 Task: Add a condition where "Hours since last SLA breach Less than Twenty-two" in pending tickets.
Action: Mouse moved to (74, 365)
Screenshot: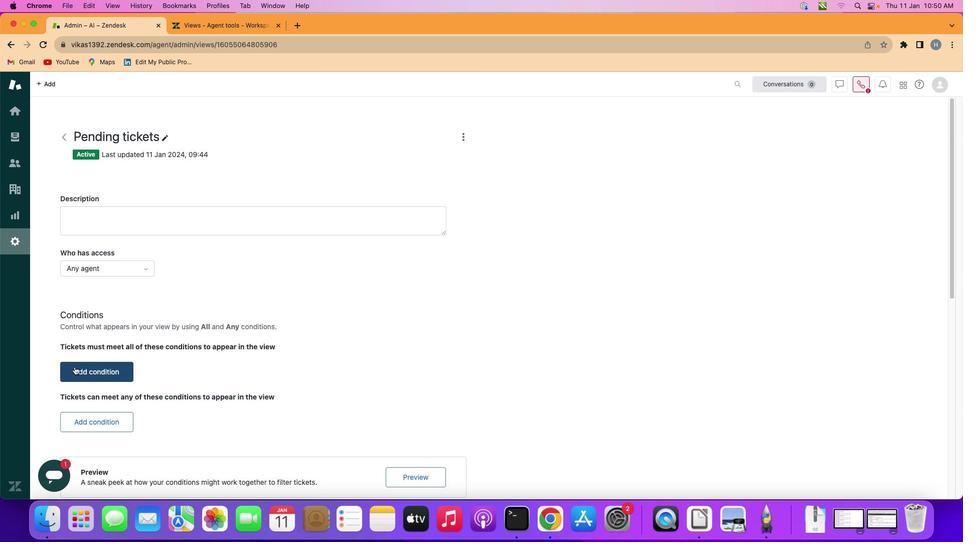 
Action: Mouse pressed left at (74, 365)
Screenshot: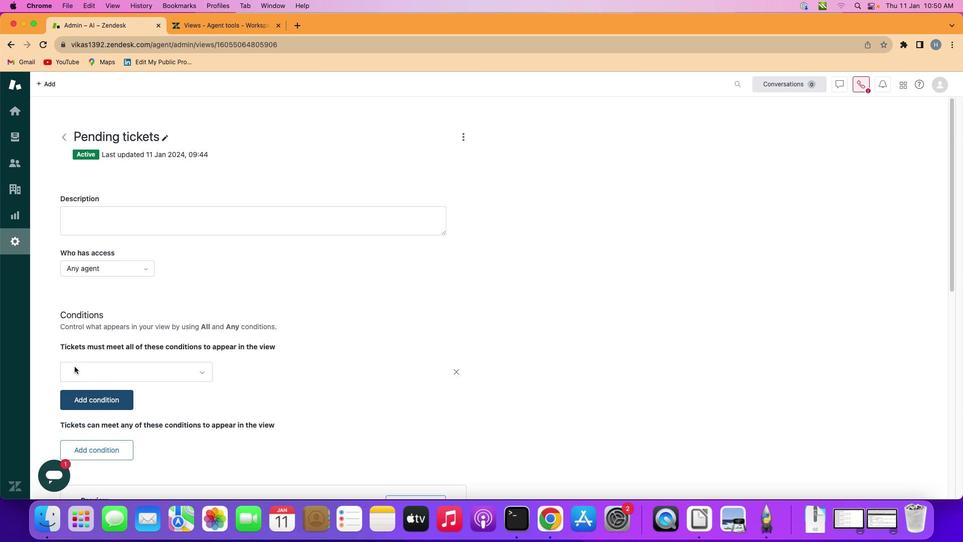 
Action: Mouse moved to (149, 370)
Screenshot: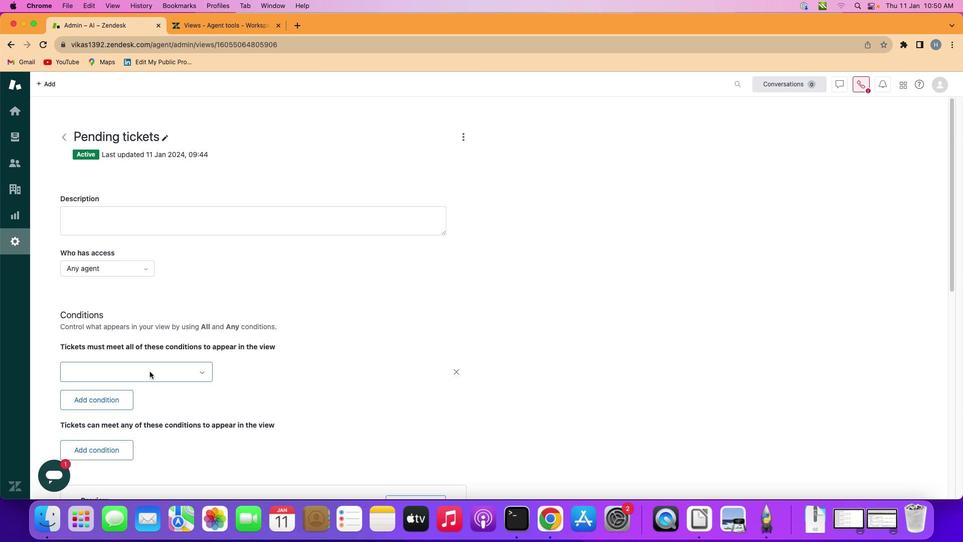 
Action: Mouse pressed left at (149, 370)
Screenshot: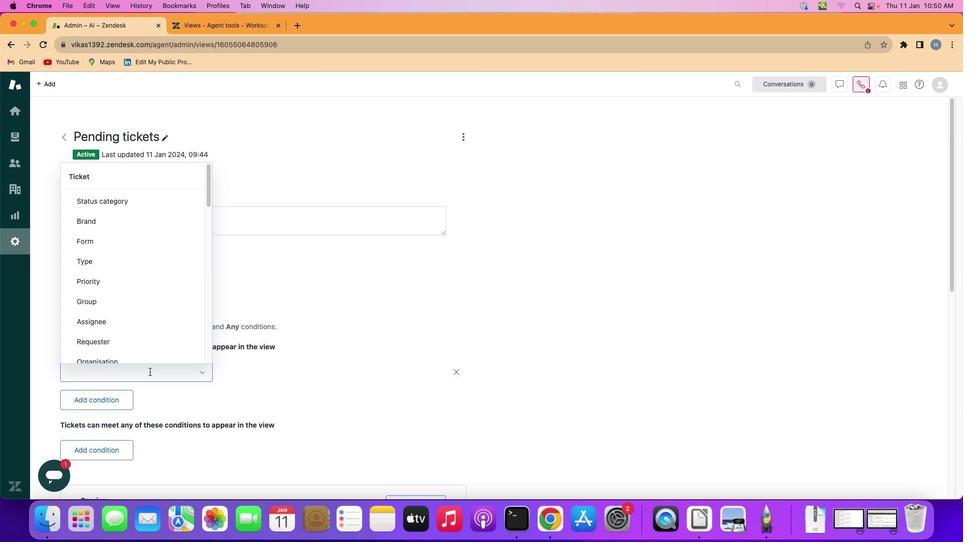 
Action: Mouse moved to (135, 275)
Screenshot: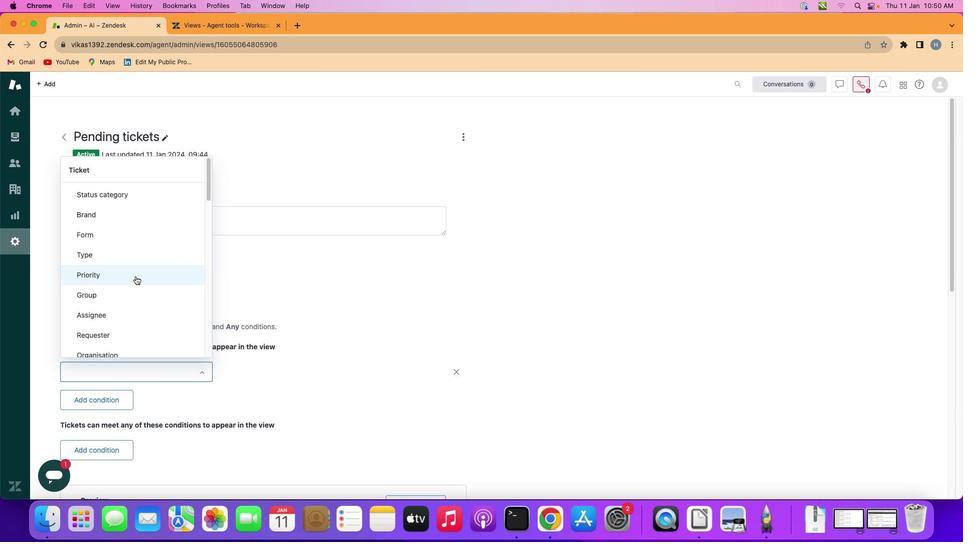 
Action: Mouse scrolled (135, 275) with delta (0, 0)
Screenshot: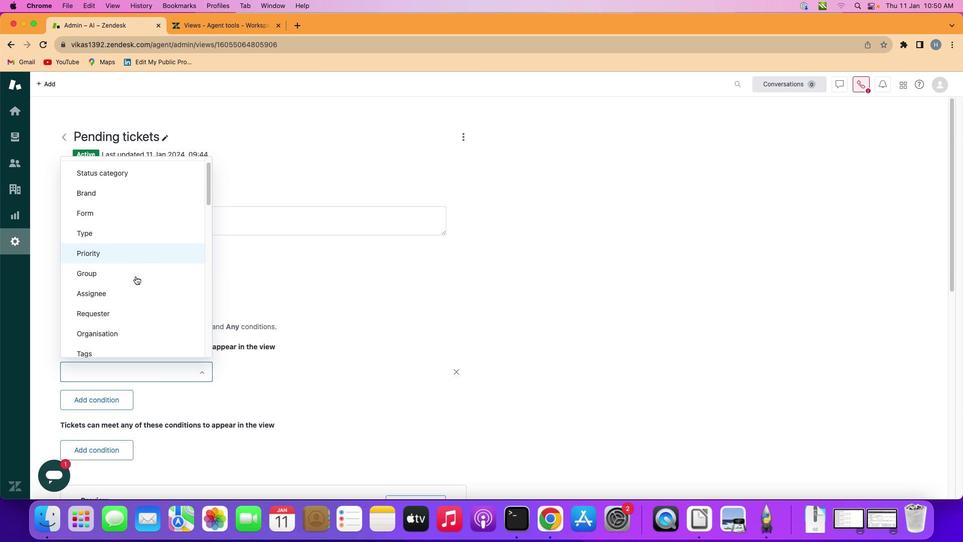 
Action: Mouse scrolled (135, 275) with delta (0, 0)
Screenshot: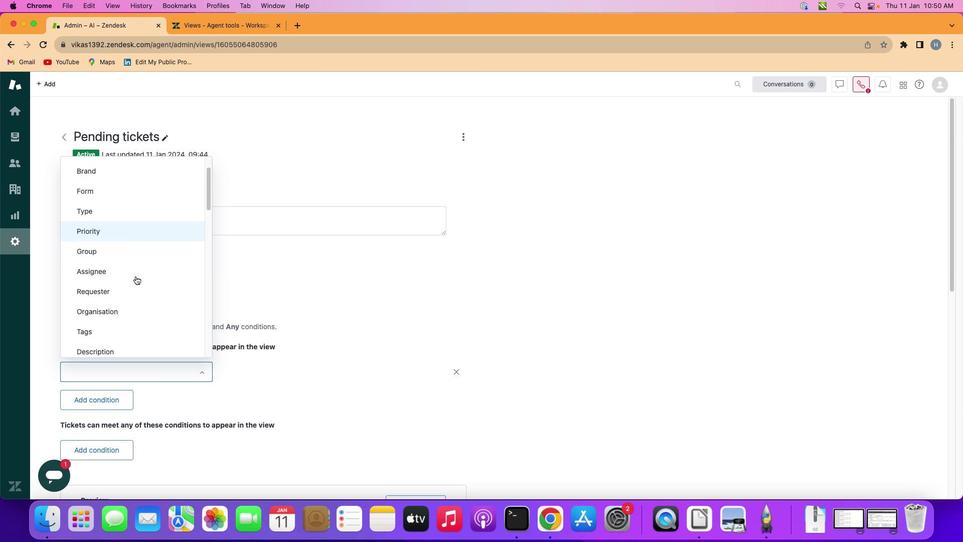 
Action: Mouse scrolled (135, 275) with delta (0, -1)
Screenshot: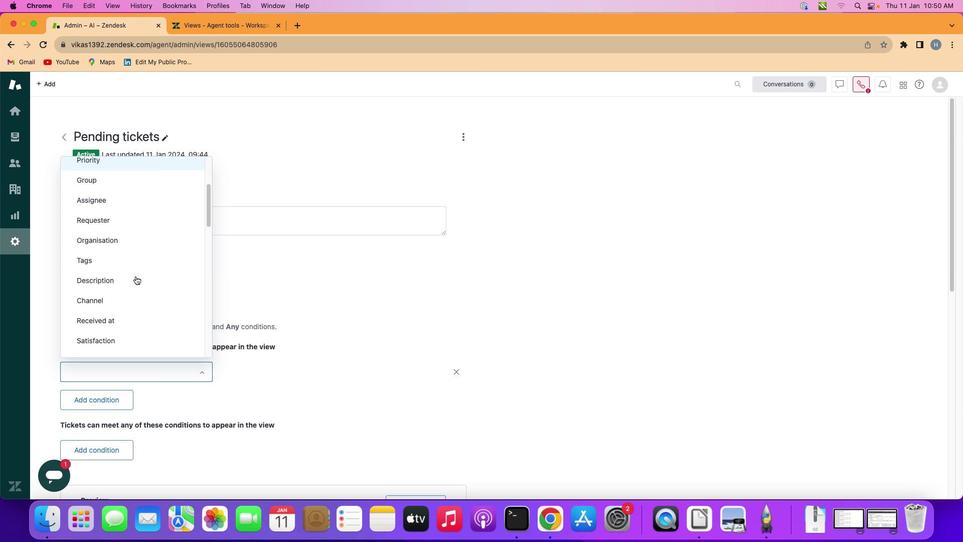 
Action: Mouse scrolled (135, 275) with delta (0, -1)
Screenshot: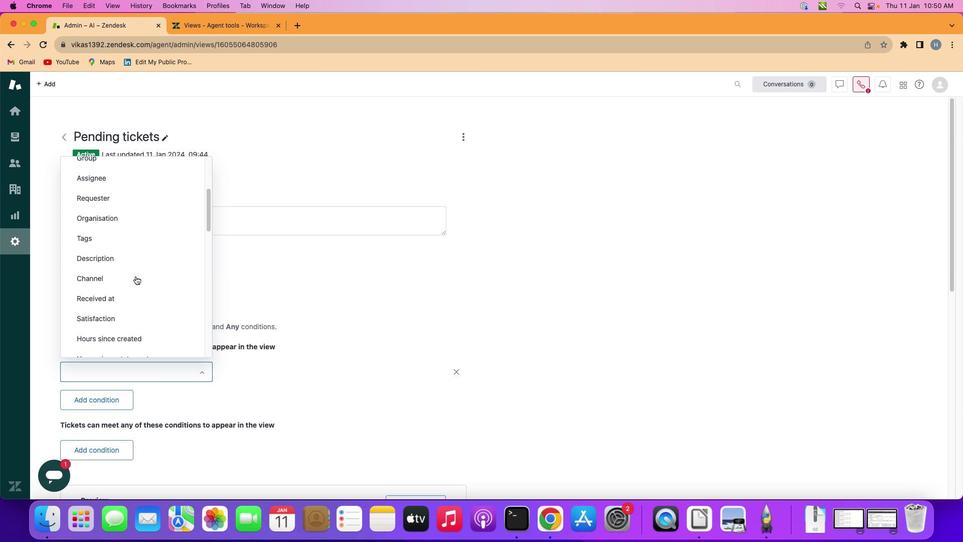 
Action: Mouse scrolled (135, 275) with delta (0, -2)
Screenshot: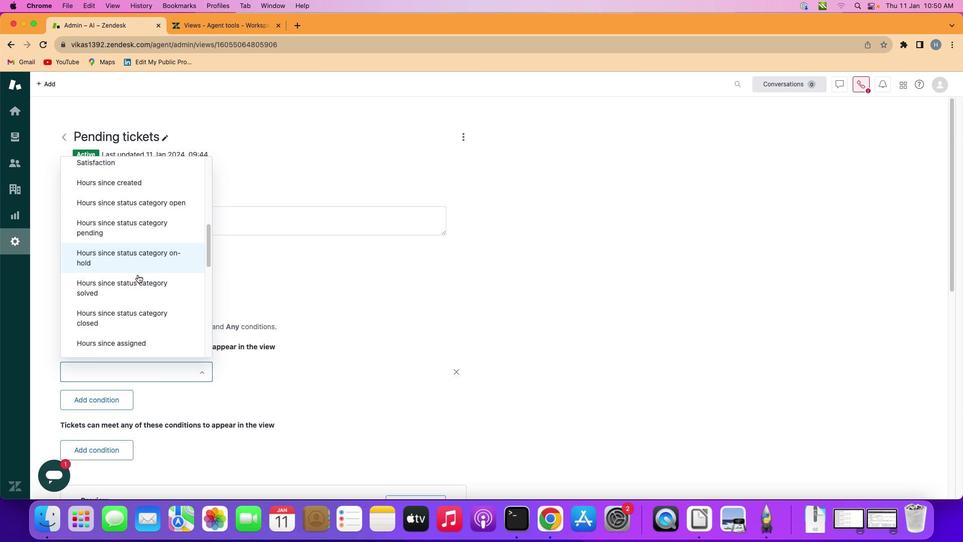 
Action: Mouse scrolled (135, 275) with delta (0, -2)
Screenshot: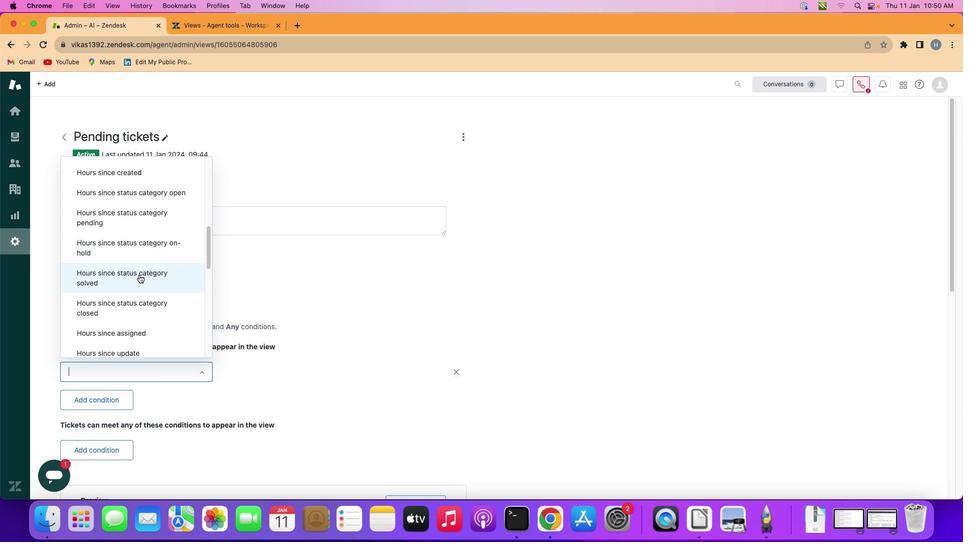 
Action: Mouse moved to (151, 271)
Screenshot: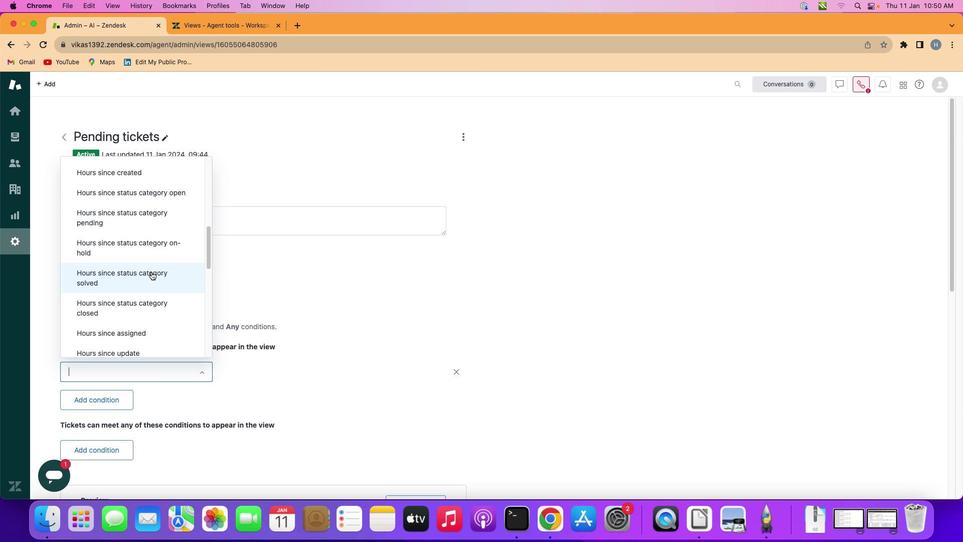 
Action: Mouse scrolled (151, 271) with delta (0, 0)
Screenshot: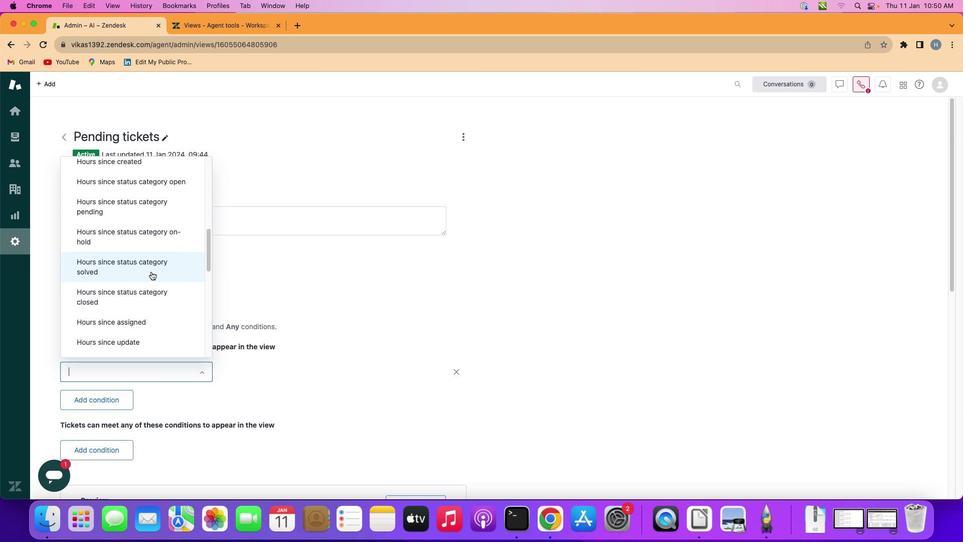 
Action: Mouse scrolled (151, 271) with delta (0, 0)
Screenshot: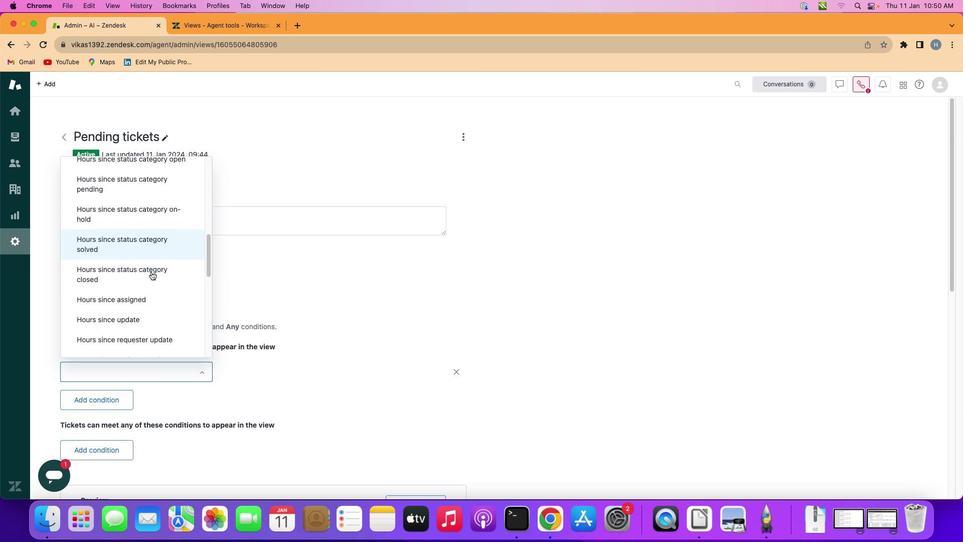 
Action: Mouse scrolled (151, 271) with delta (0, 0)
Screenshot: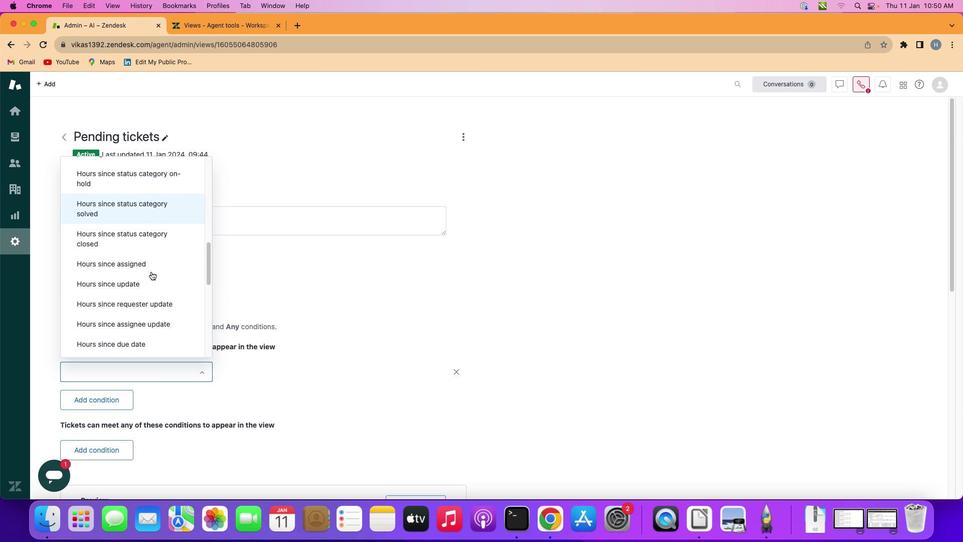 
Action: Mouse scrolled (151, 271) with delta (0, -1)
Screenshot: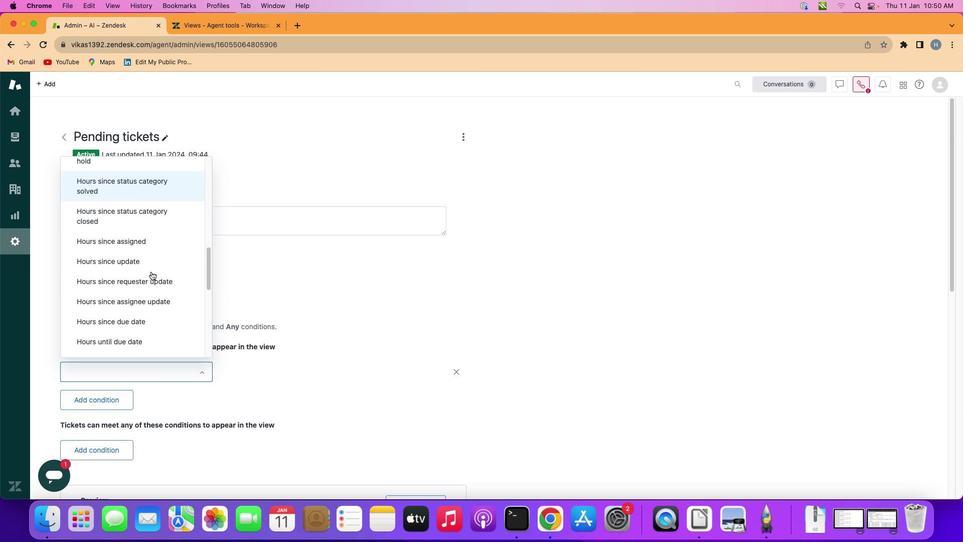 
Action: Mouse scrolled (151, 271) with delta (0, -1)
Screenshot: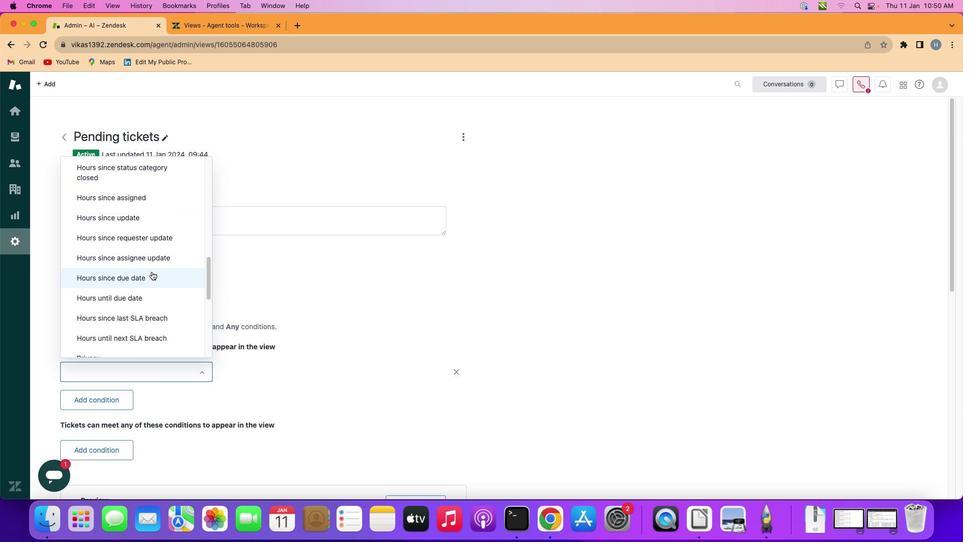 
Action: Mouse moved to (152, 271)
Screenshot: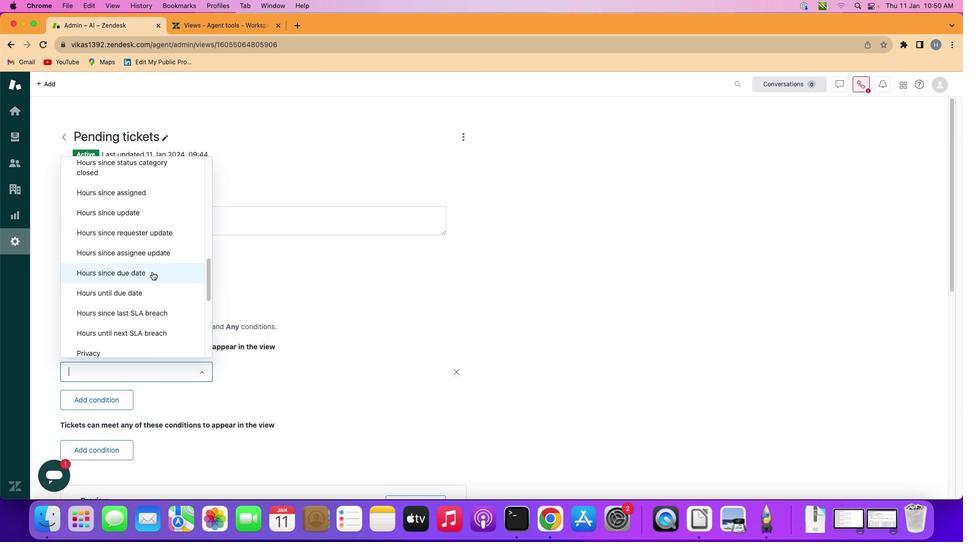 
Action: Mouse scrolled (152, 271) with delta (0, 0)
Screenshot: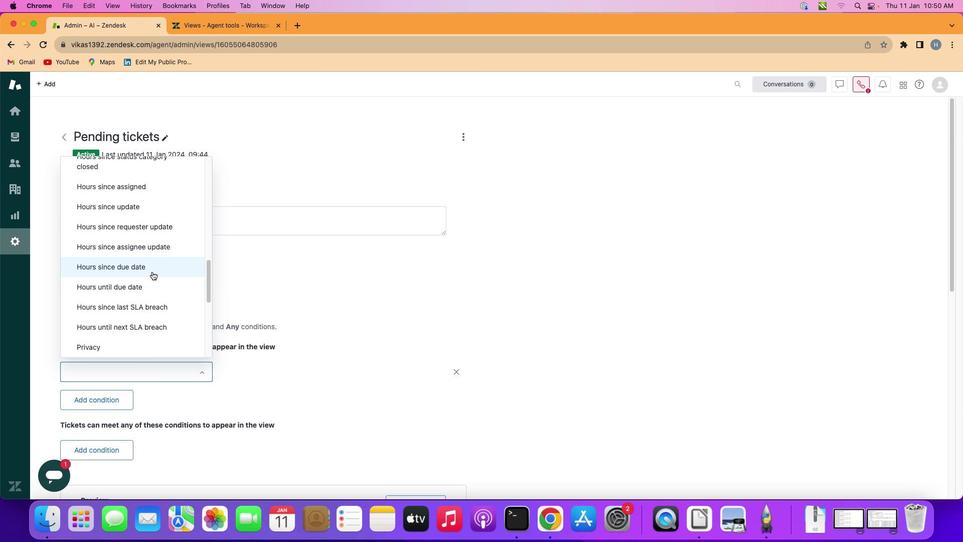 
Action: Mouse scrolled (152, 271) with delta (0, 0)
Screenshot: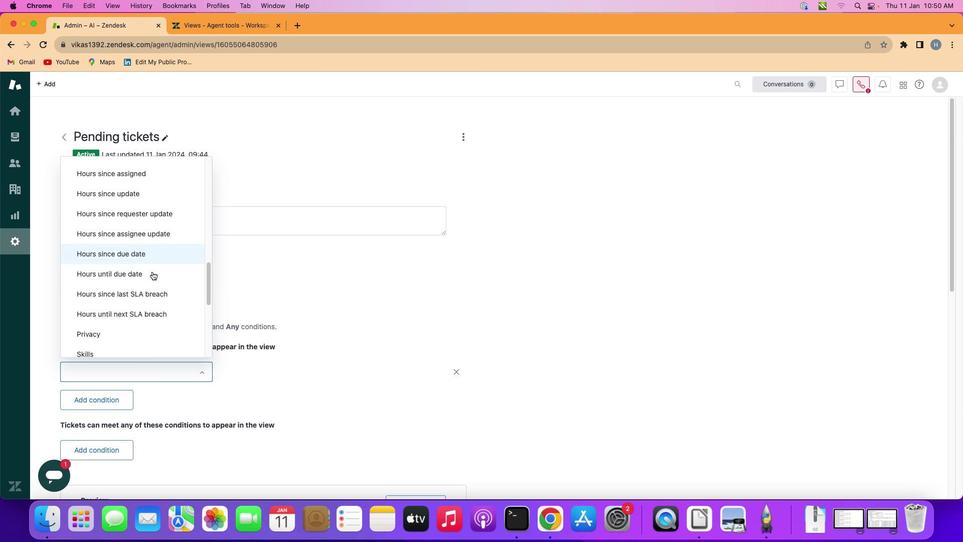 
Action: Mouse scrolled (152, 271) with delta (0, 0)
Screenshot: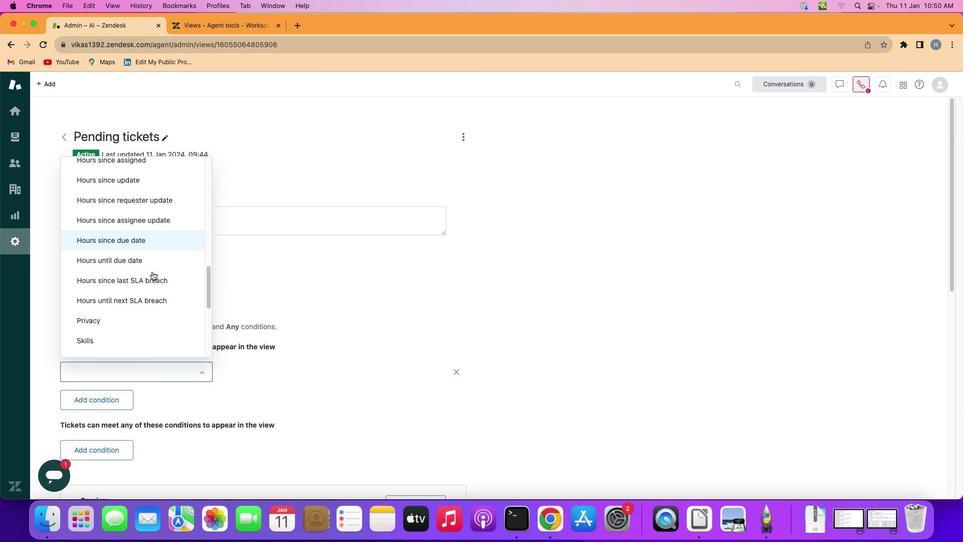 
Action: Mouse scrolled (152, 271) with delta (0, 0)
Screenshot: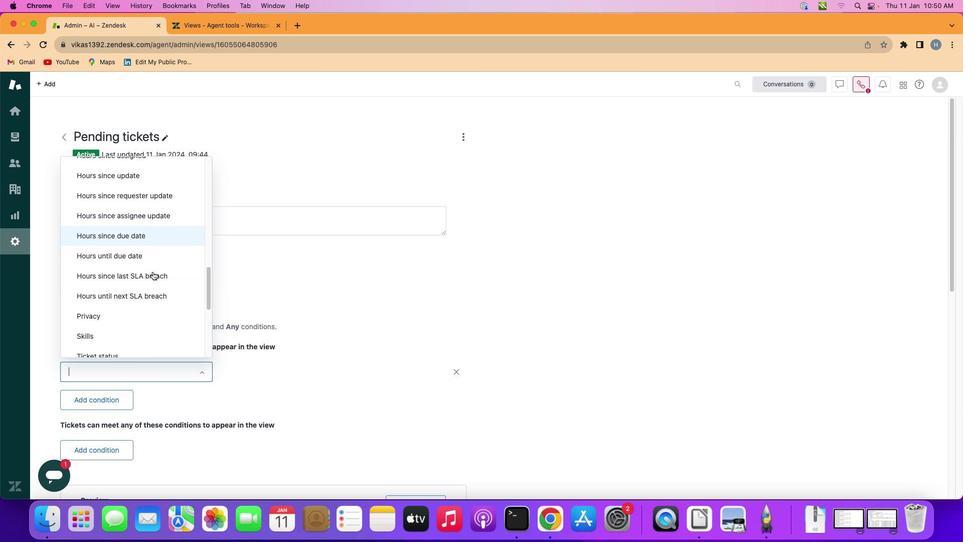 
Action: Mouse moved to (155, 272)
Screenshot: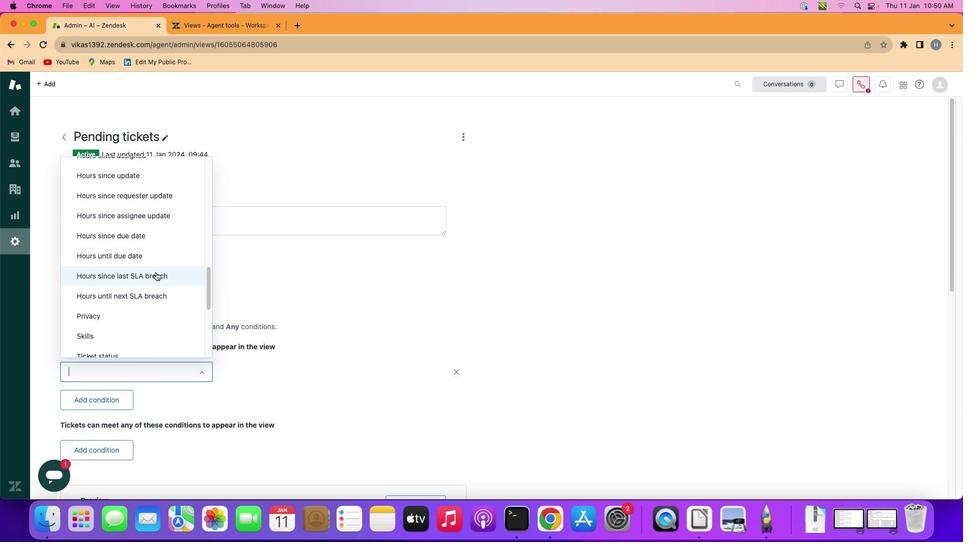 
Action: Mouse pressed left at (155, 272)
Screenshot: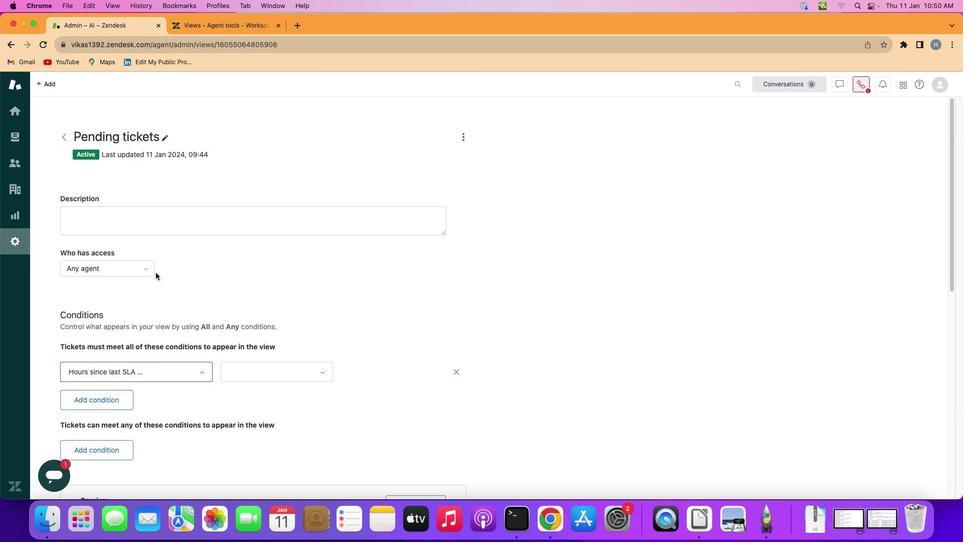 
Action: Mouse moved to (277, 374)
Screenshot: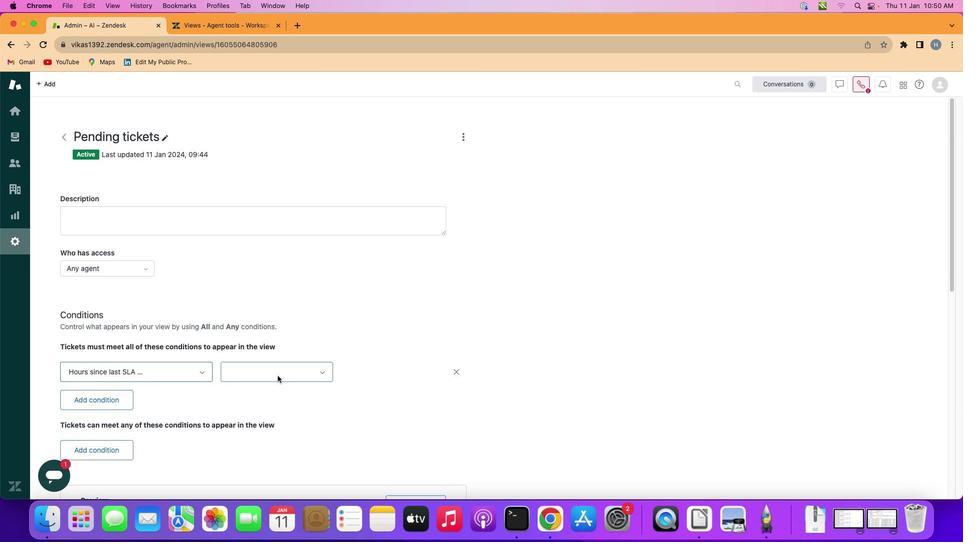 
Action: Mouse pressed left at (277, 374)
Screenshot: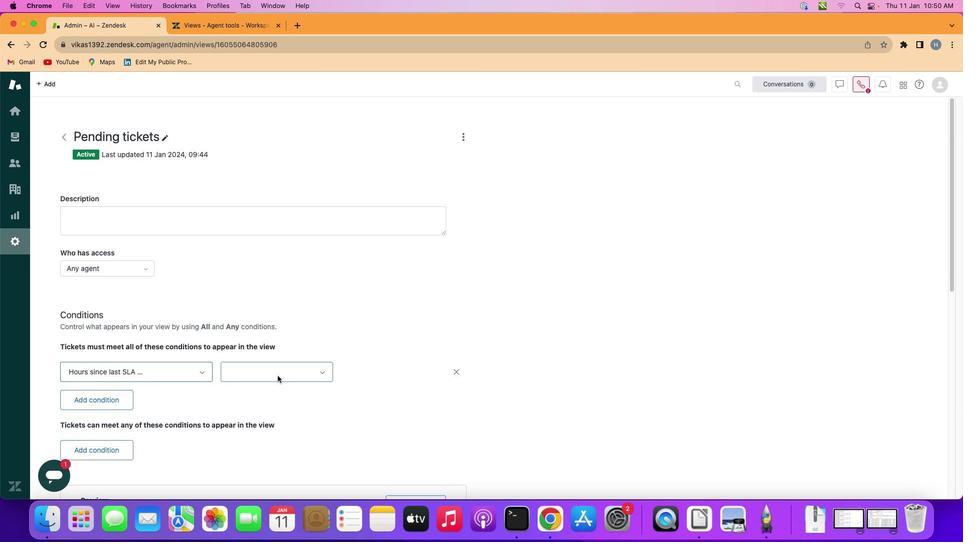 
Action: Mouse moved to (278, 399)
Screenshot: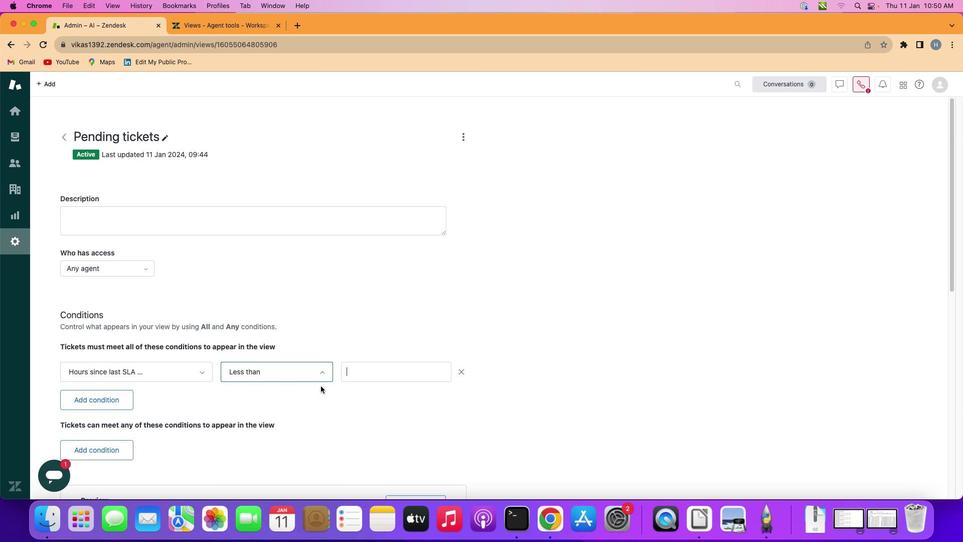 
Action: Mouse pressed left at (278, 399)
Screenshot: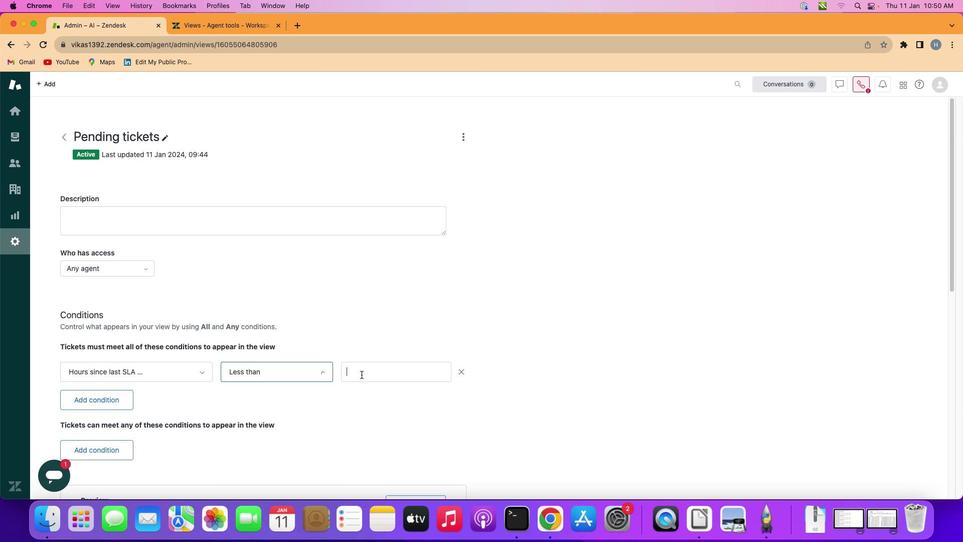 
Action: Mouse moved to (375, 367)
Screenshot: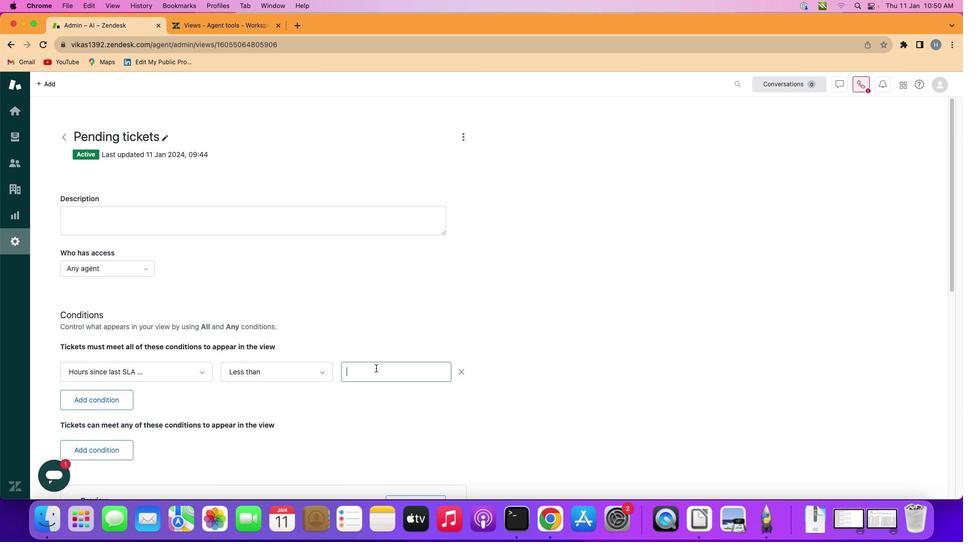 
Action: Mouse pressed left at (375, 367)
Screenshot: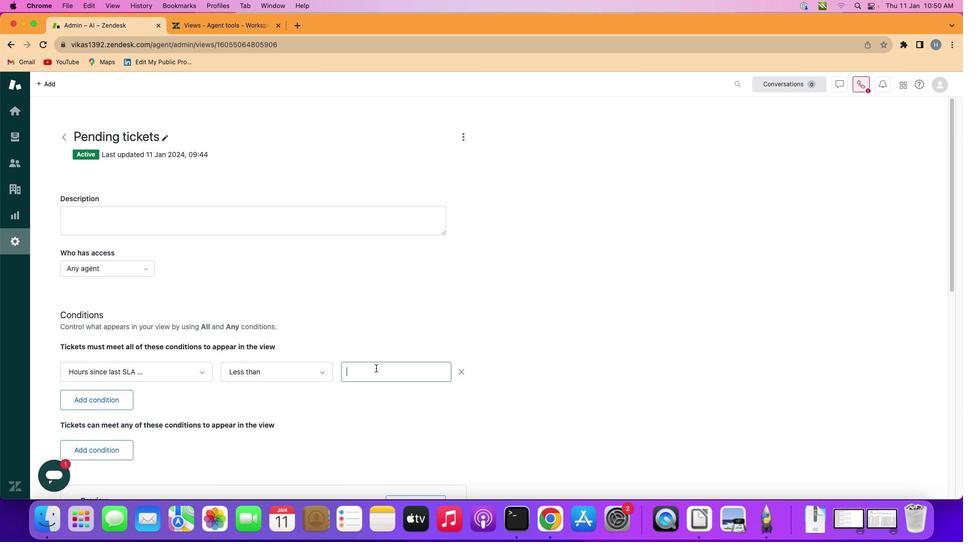 
Action: Key pressed Key.shift't''w''e''n''t''y''-''t''w''o'
Screenshot: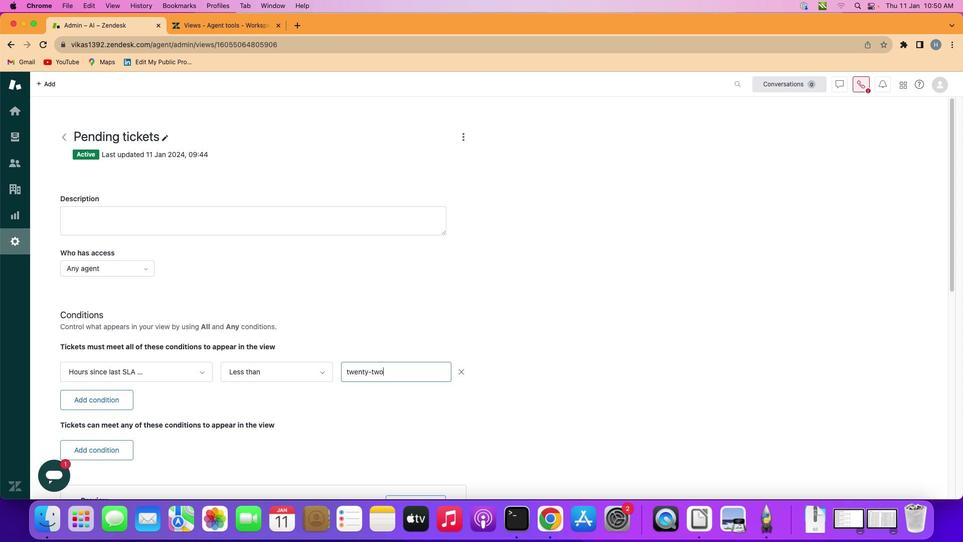 
Action: Mouse moved to (370, 391)
Screenshot: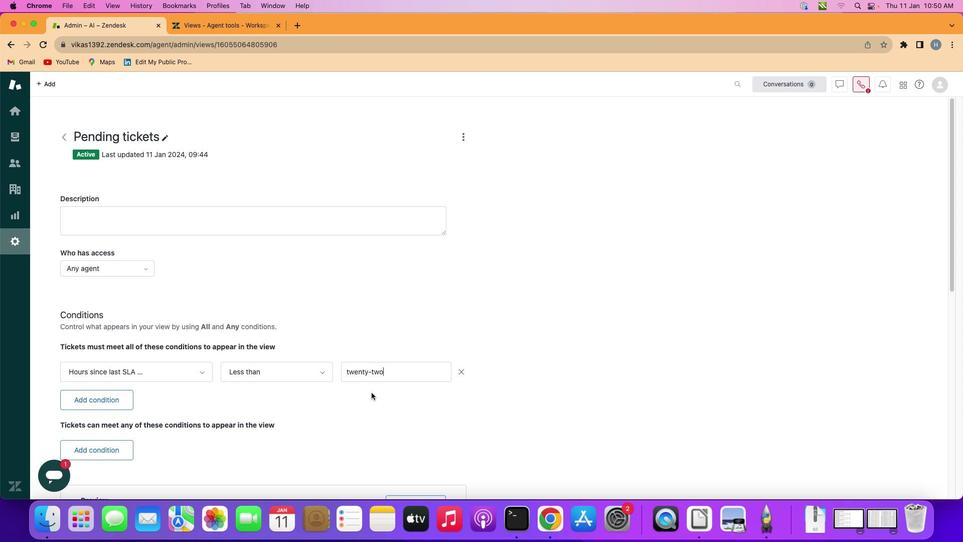 
